 Task: Visit the company website of Microsoft
Action: Mouse moved to (363, 381)
Screenshot: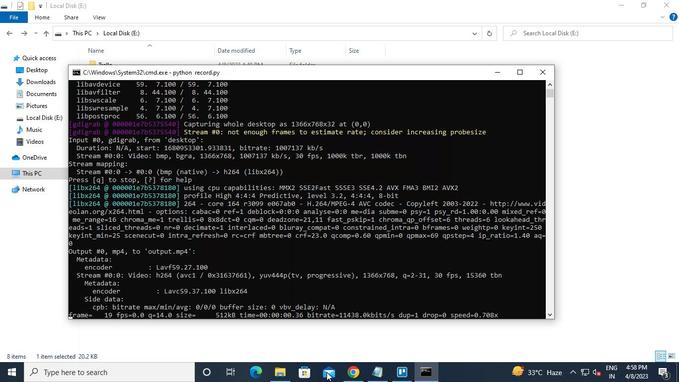 
Action: Mouse pressed left at (363, 381)
Screenshot: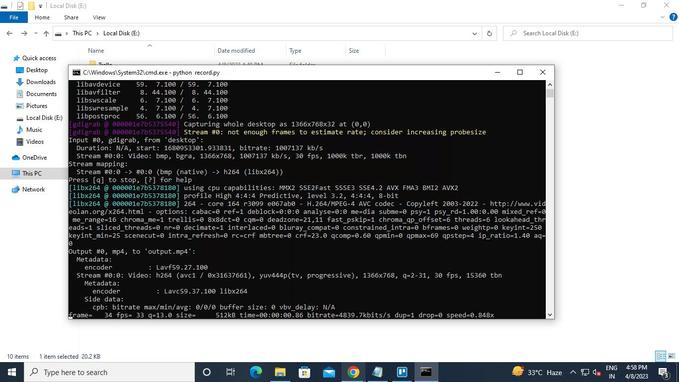 
Action: Mouse moved to (157, 63)
Screenshot: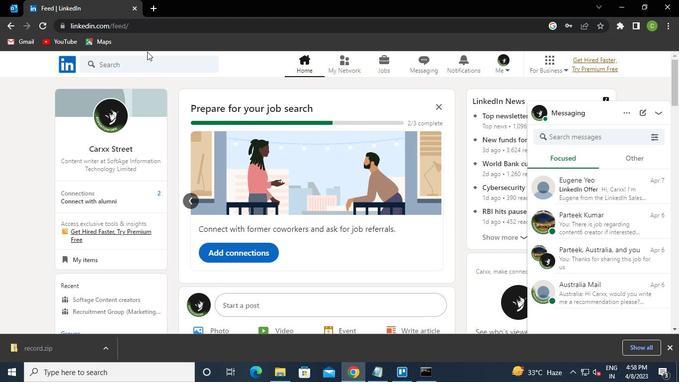 
Action: Mouse pressed left at (157, 63)
Screenshot: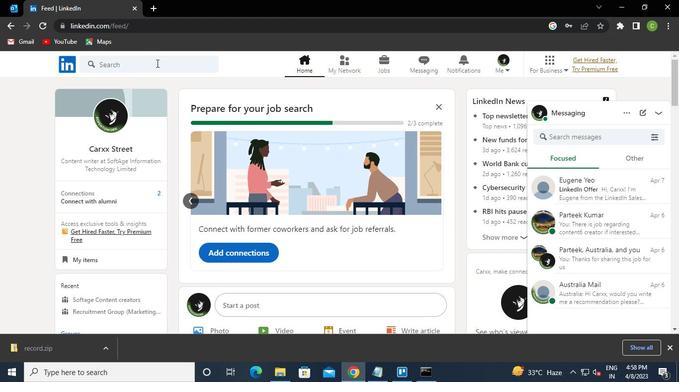 
Action: Mouse moved to (154, 63)
Screenshot: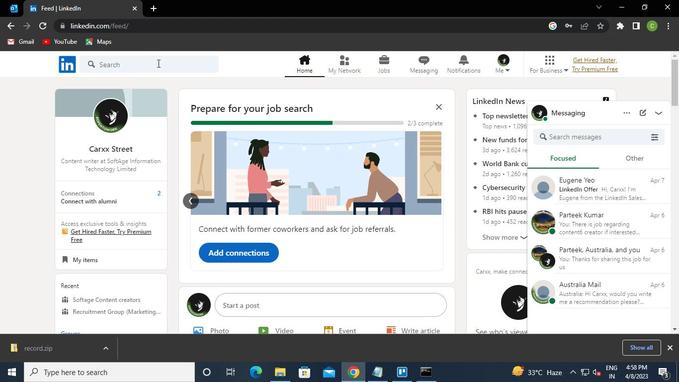 
Action: Keyboard Key.caps_lock
Screenshot: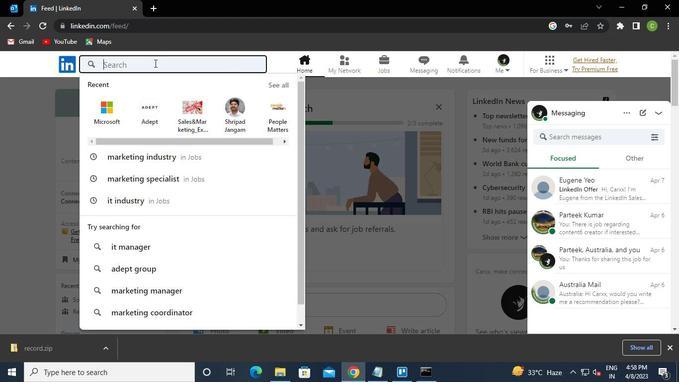 
Action: Keyboard m
Screenshot: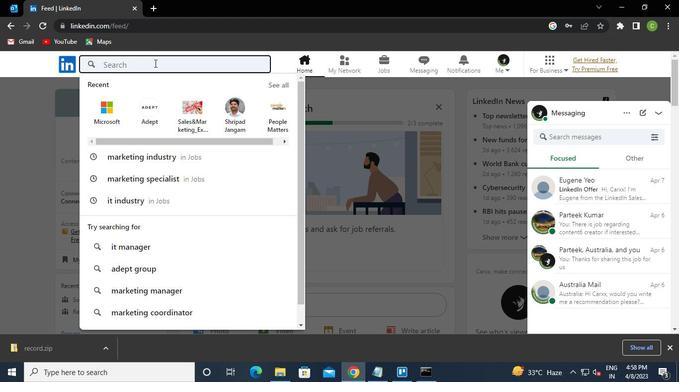 
Action: Keyboard Key.caps_lock
Screenshot: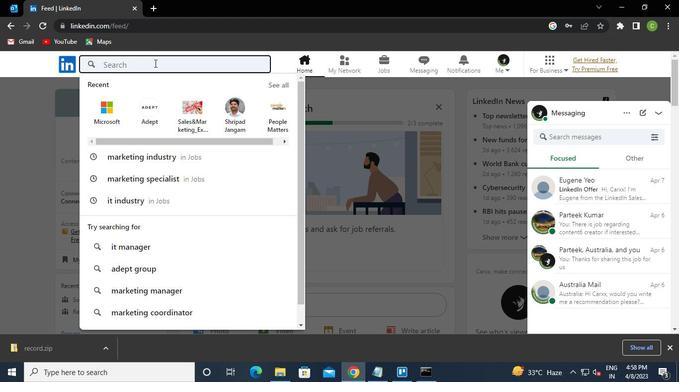 
Action: Keyboard i
Screenshot: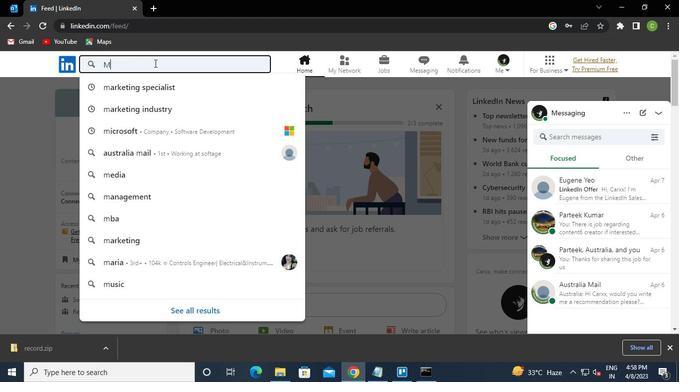 
Action: Keyboard c
Screenshot: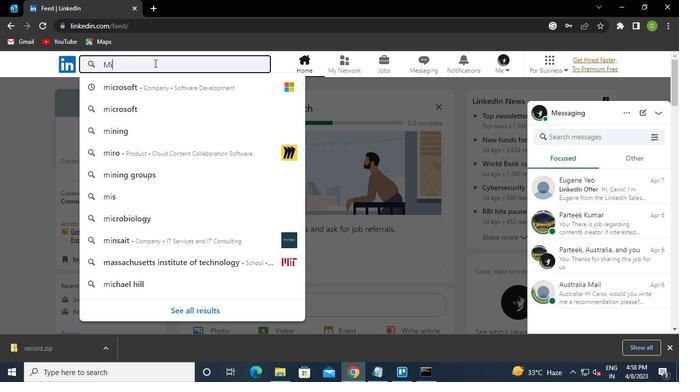 
Action: Keyboard r
Screenshot: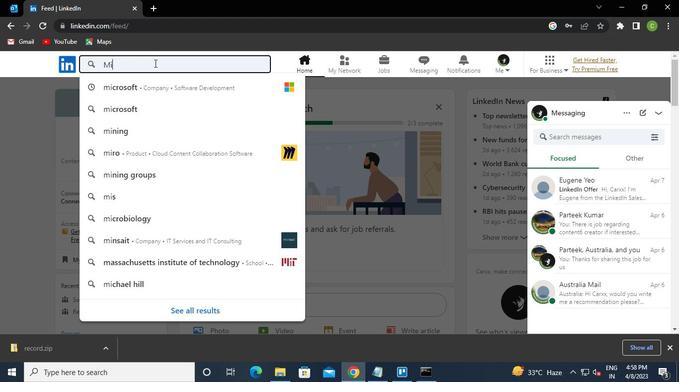 
Action: Keyboard o
Screenshot: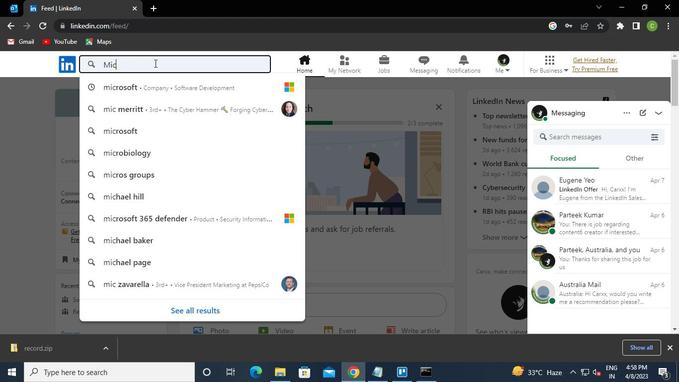
Action: Keyboard Key.down
Screenshot: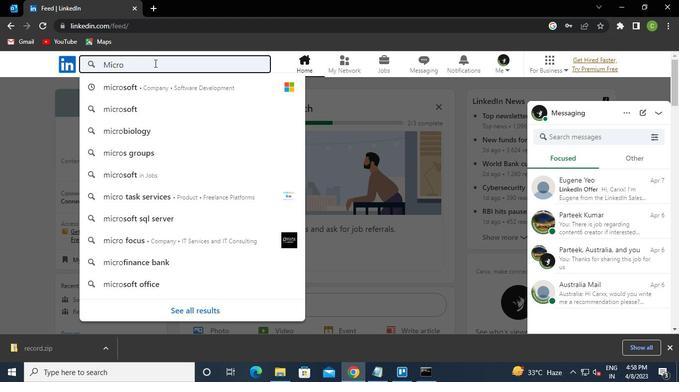 
Action: Keyboard Key.enter
Screenshot: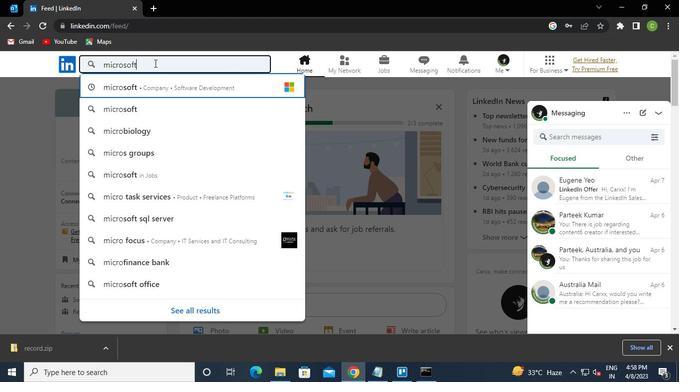 
Action: Mouse moved to (309, 192)
Screenshot: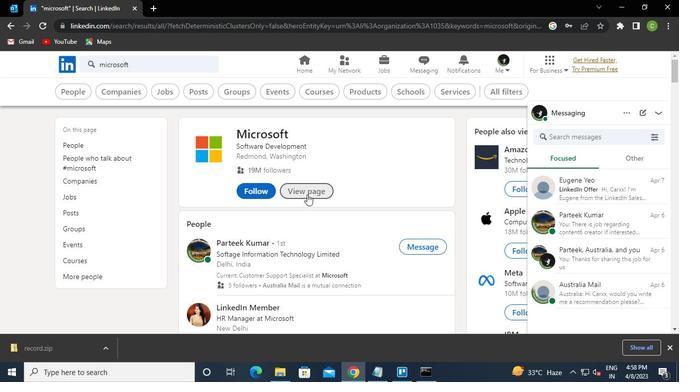 
Action: Mouse pressed left at (309, 192)
Screenshot: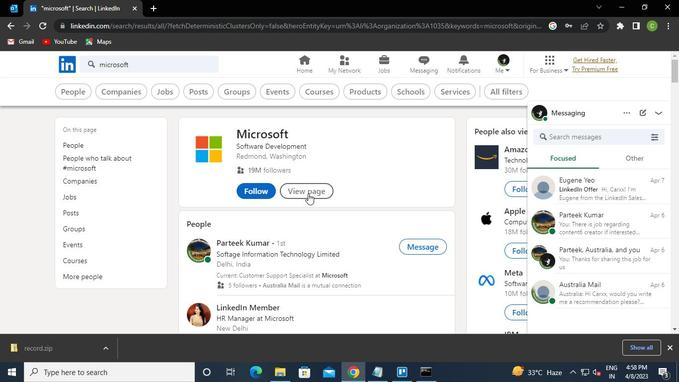 
Action: Mouse moved to (174, 243)
Screenshot: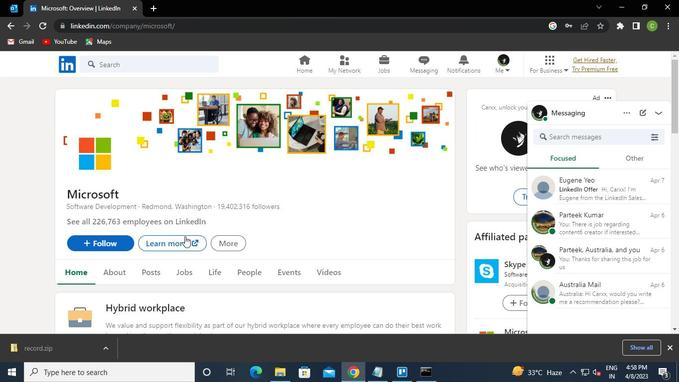 
Action: Mouse pressed left at (174, 243)
Screenshot: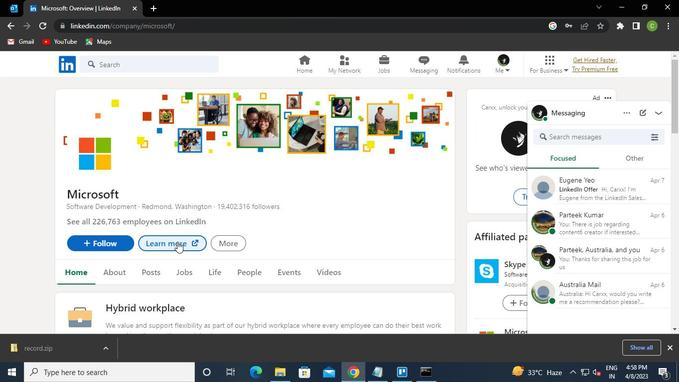 
Action: Mouse moved to (424, 376)
Screenshot: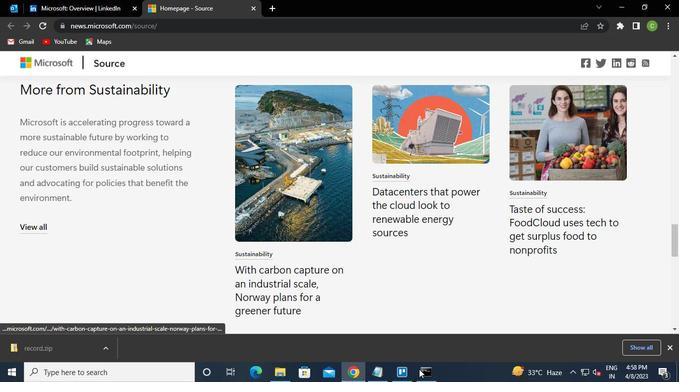 
Action: Mouse pressed left at (424, 376)
Screenshot: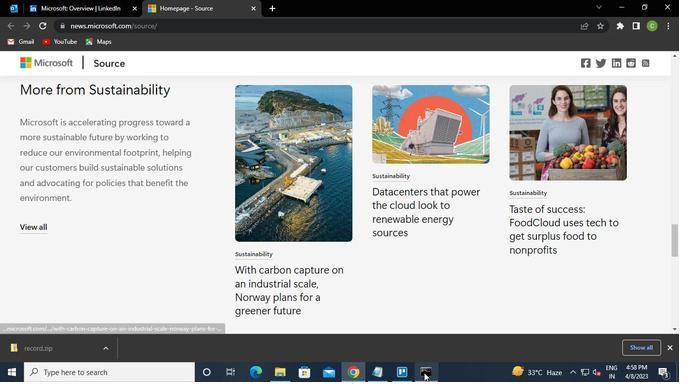 
Action: Mouse moved to (541, 73)
Screenshot: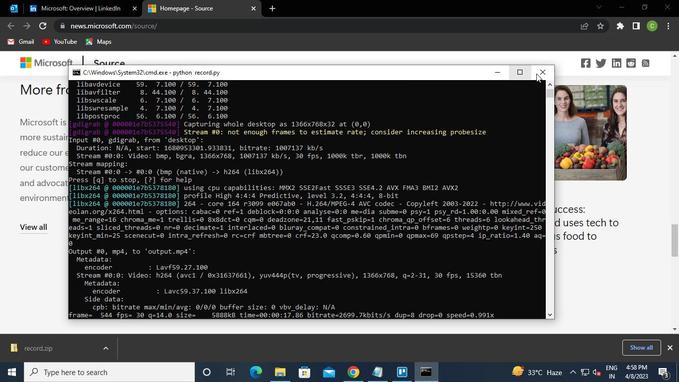 
Action: Mouse pressed left at (541, 73)
Screenshot: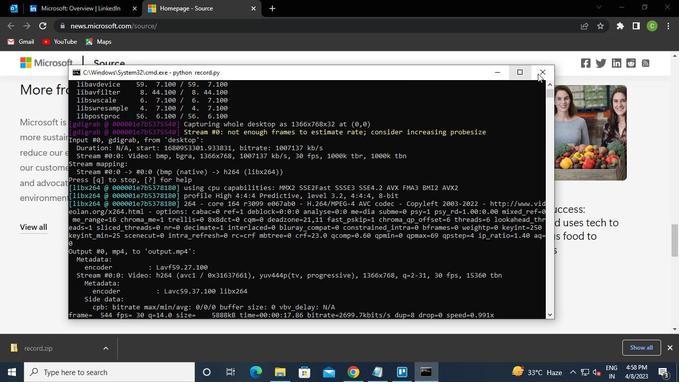 
